 Task: Add Reviva Glycoic Acid Toner to the cart.
Action: Mouse moved to (245, 111)
Screenshot: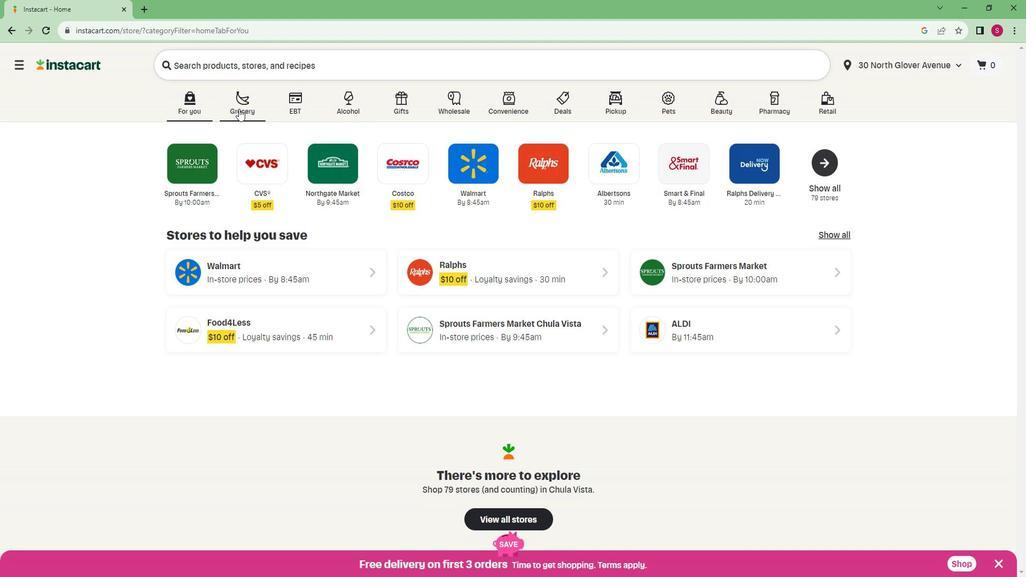 
Action: Mouse pressed left at (245, 111)
Screenshot: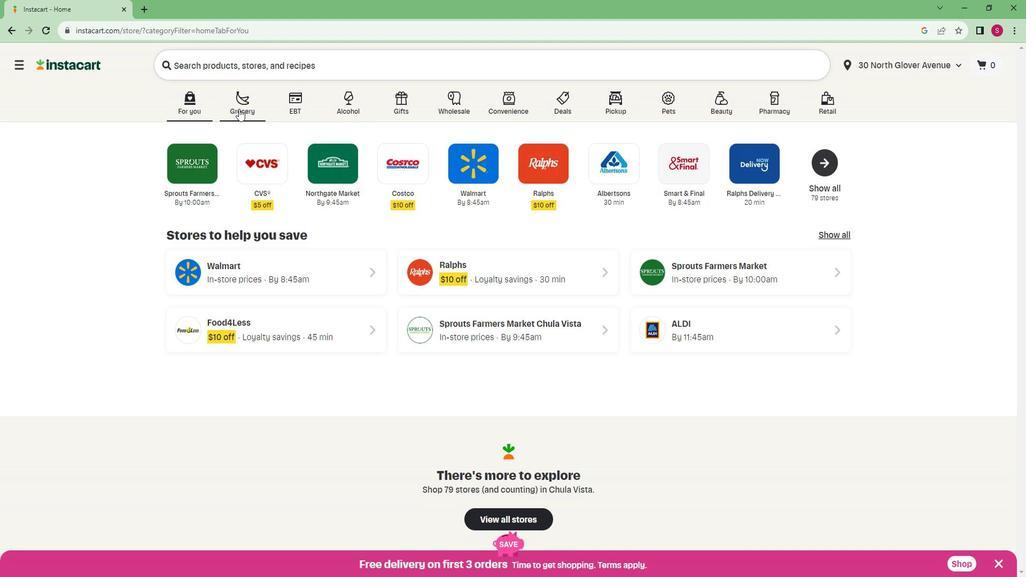 
Action: Mouse moved to (248, 301)
Screenshot: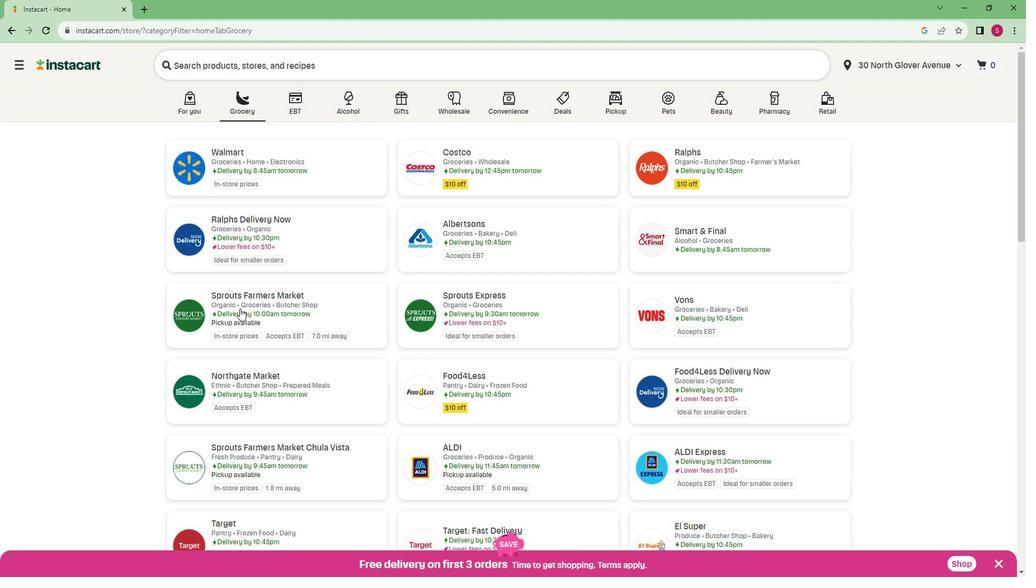 
Action: Mouse pressed left at (248, 301)
Screenshot: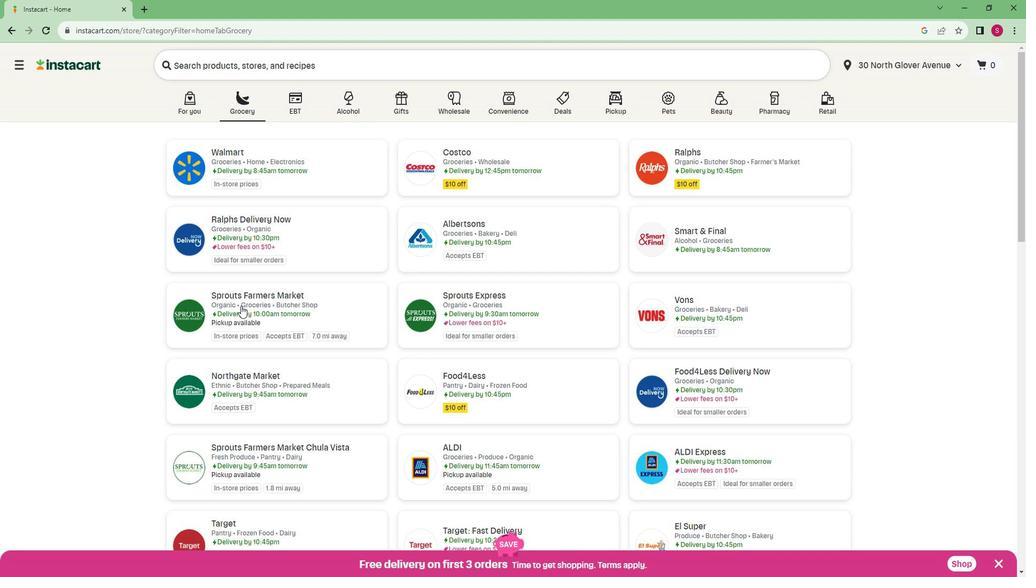
Action: Mouse moved to (60, 345)
Screenshot: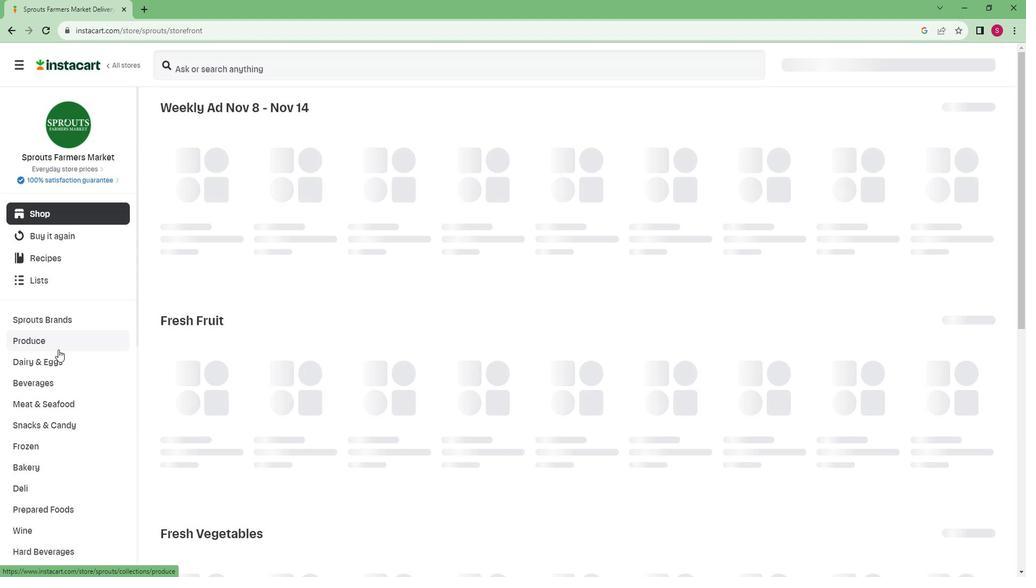 
Action: Mouse scrolled (60, 344) with delta (0, 0)
Screenshot: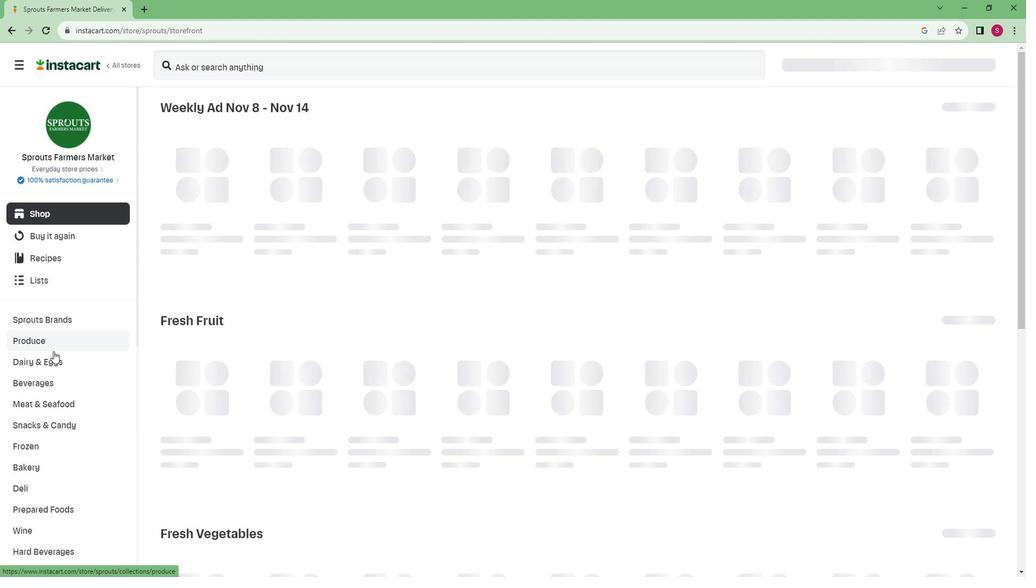 
Action: Mouse scrolled (60, 344) with delta (0, 0)
Screenshot: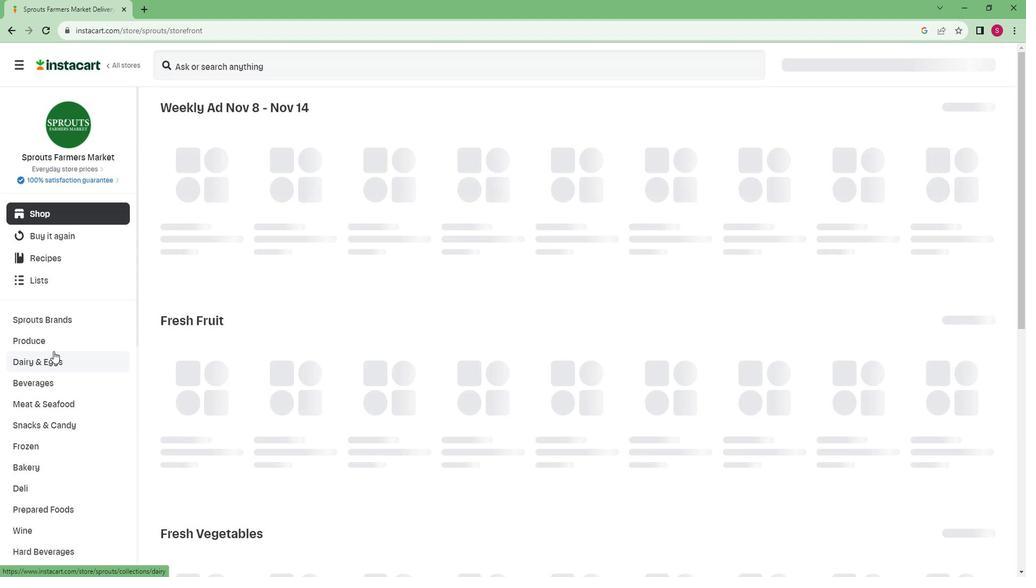 
Action: Mouse scrolled (60, 344) with delta (0, 0)
Screenshot: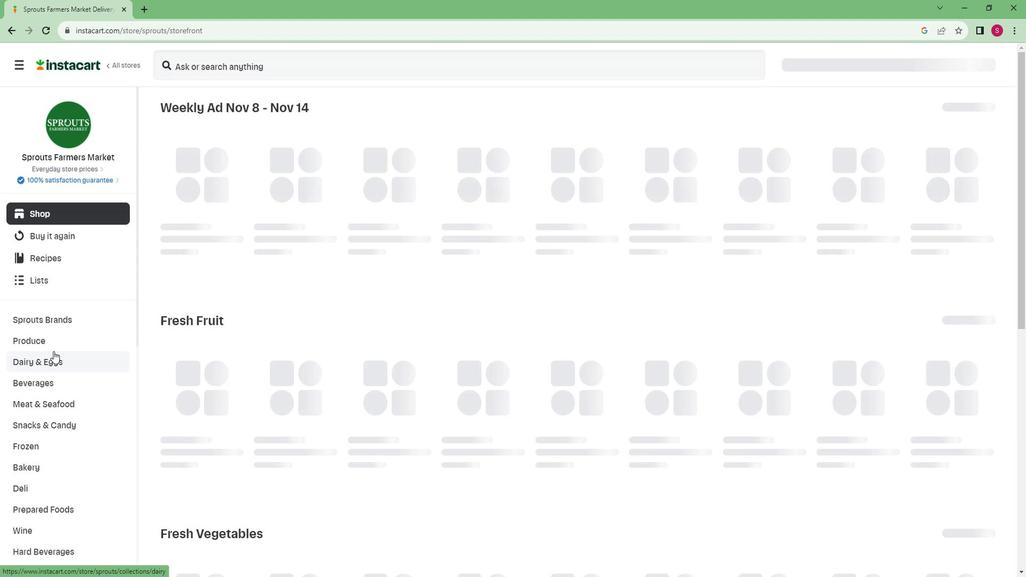 
Action: Mouse scrolled (60, 344) with delta (0, 0)
Screenshot: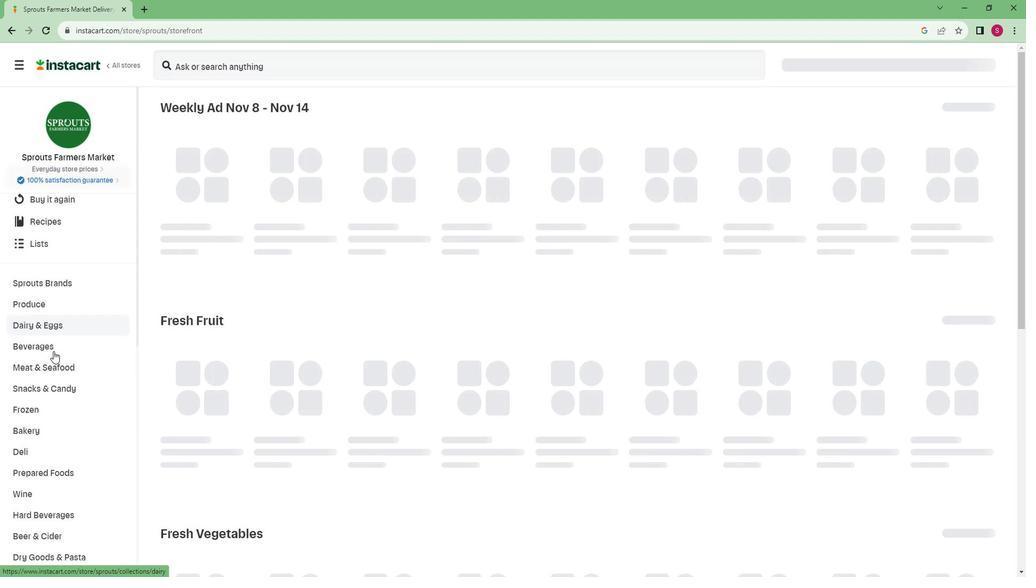 
Action: Mouse moved to (59, 345)
Screenshot: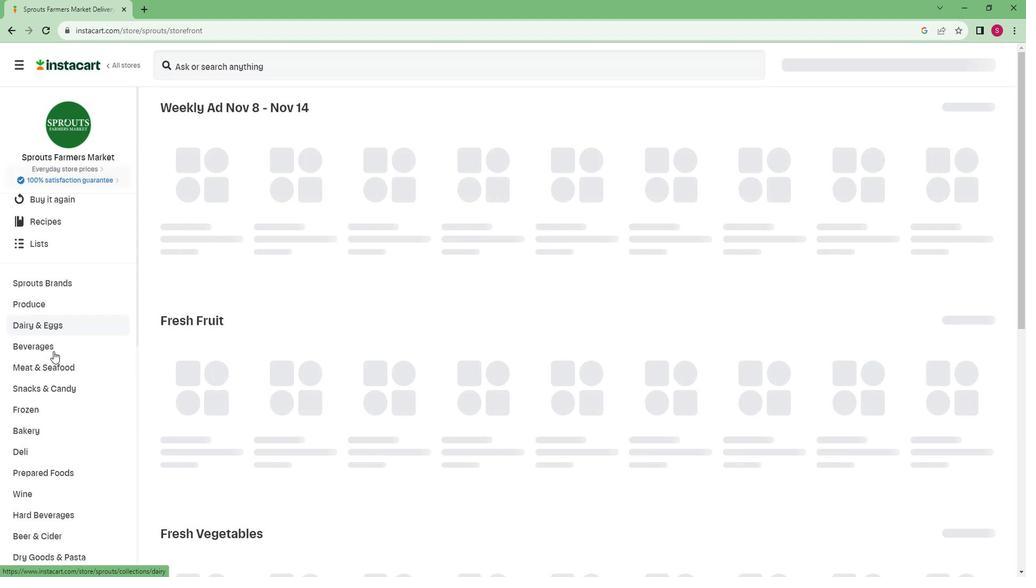 
Action: Mouse scrolled (59, 344) with delta (0, 0)
Screenshot: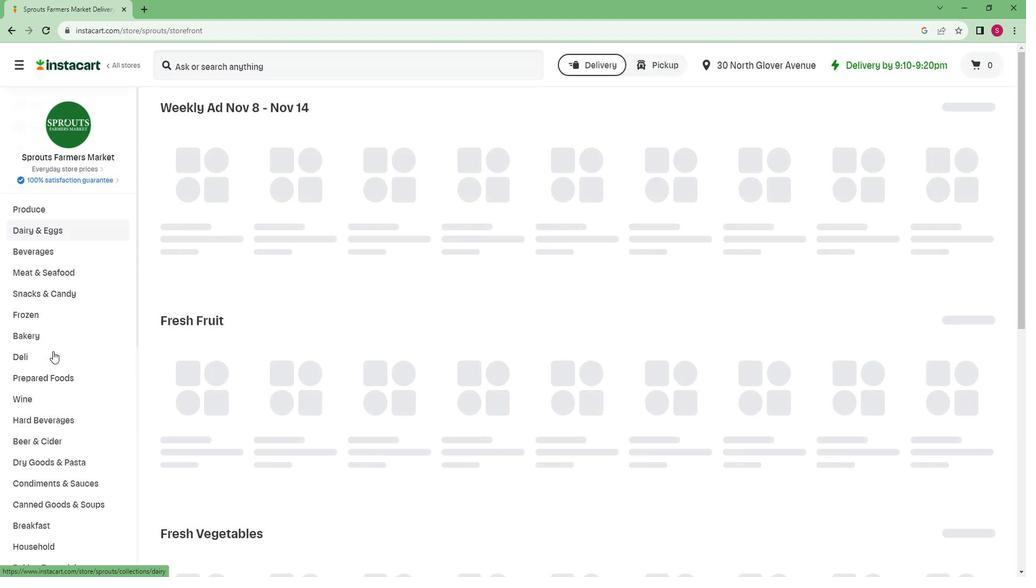 
Action: Mouse scrolled (59, 344) with delta (0, 0)
Screenshot: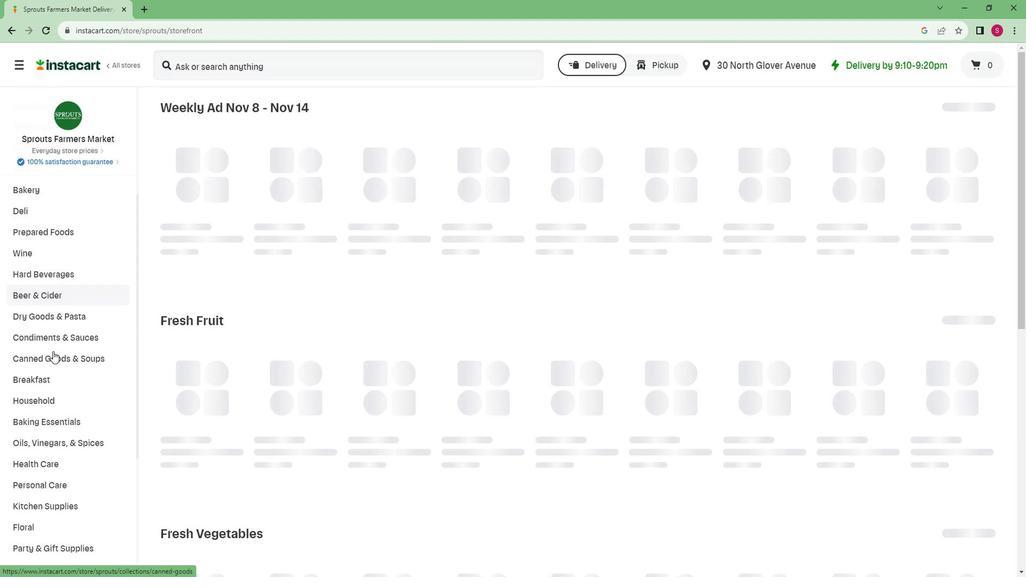
Action: Mouse scrolled (59, 344) with delta (0, 0)
Screenshot: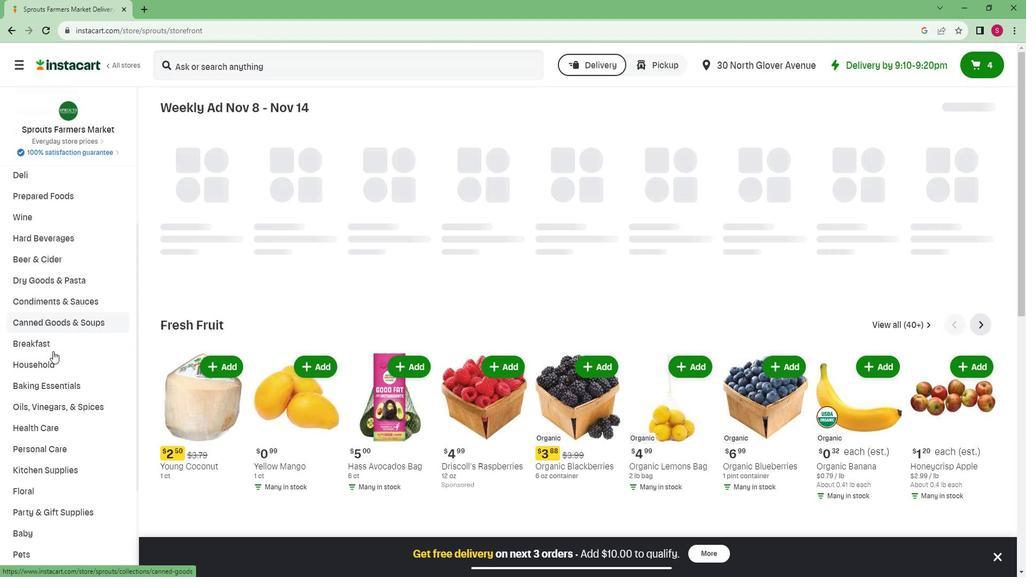 
Action: Mouse scrolled (59, 344) with delta (0, 0)
Screenshot: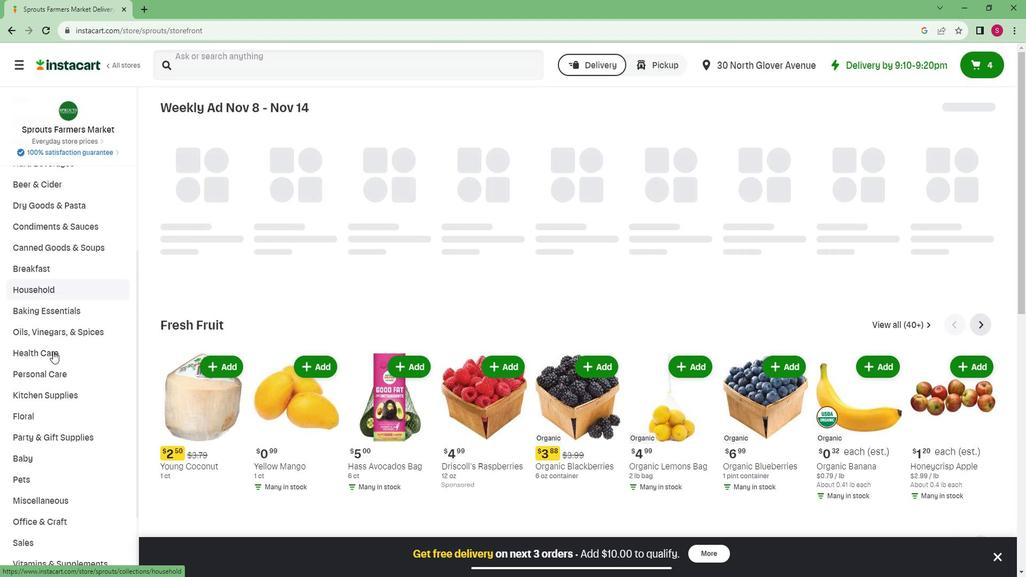 
Action: Mouse scrolled (59, 344) with delta (0, 0)
Screenshot: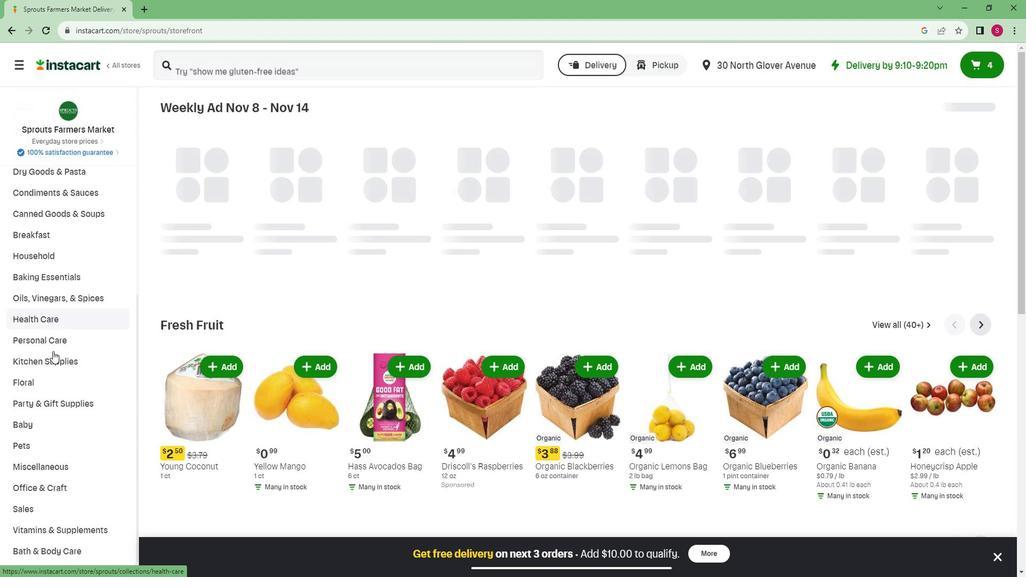 
Action: Mouse scrolled (59, 344) with delta (0, 0)
Screenshot: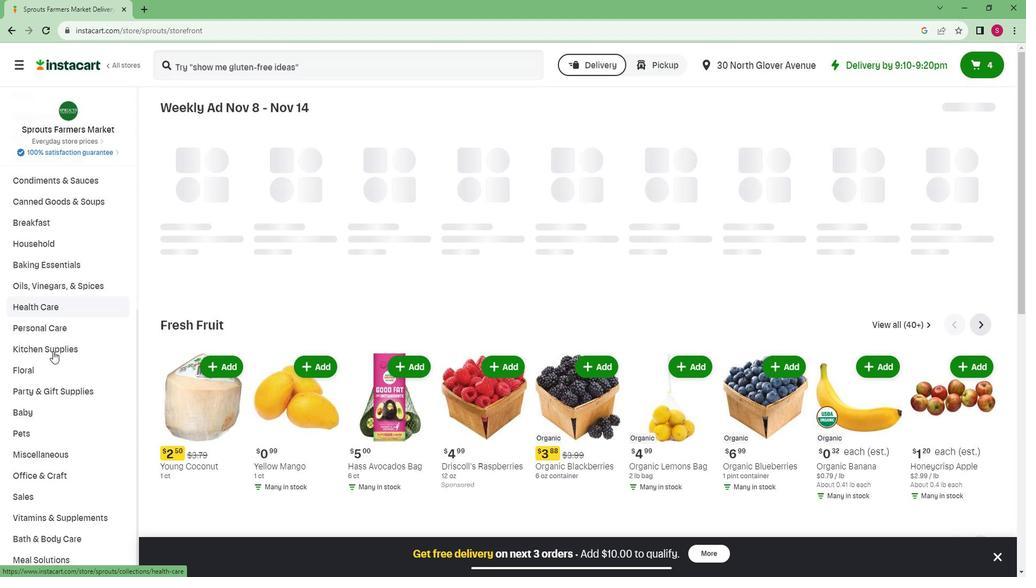 
Action: Mouse scrolled (59, 344) with delta (0, 0)
Screenshot: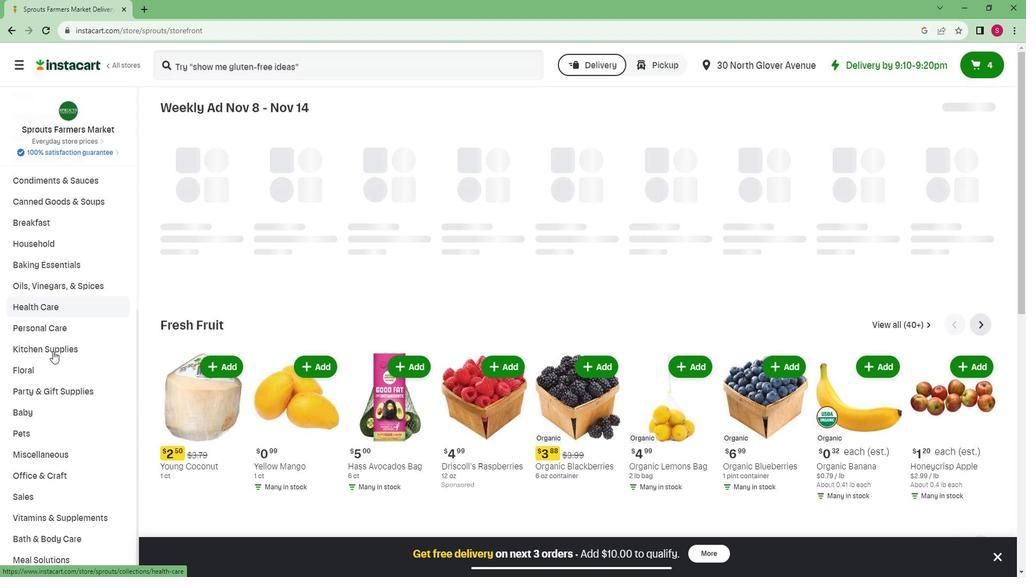 
Action: Mouse moved to (35, 529)
Screenshot: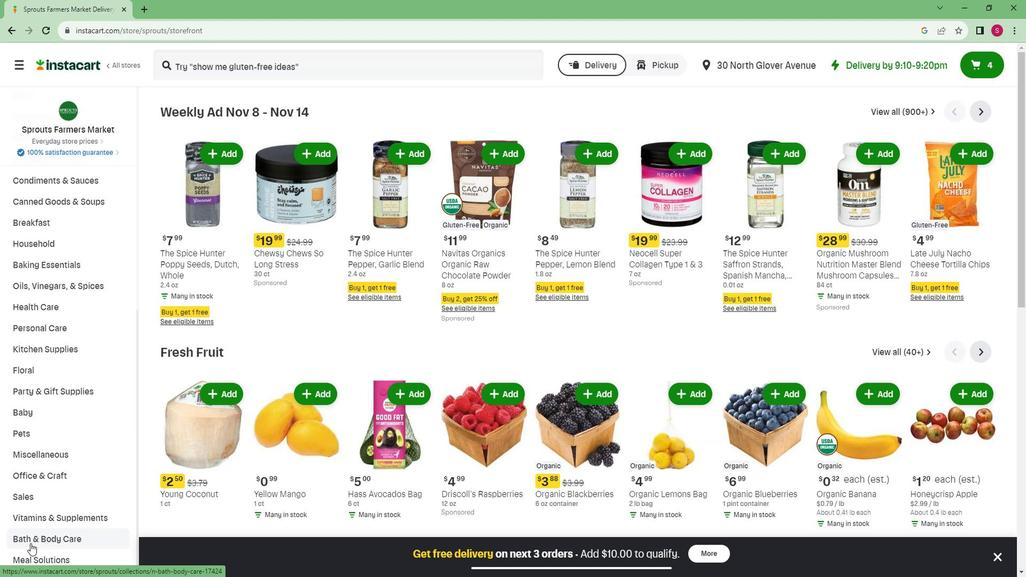 
Action: Mouse pressed left at (35, 529)
Screenshot: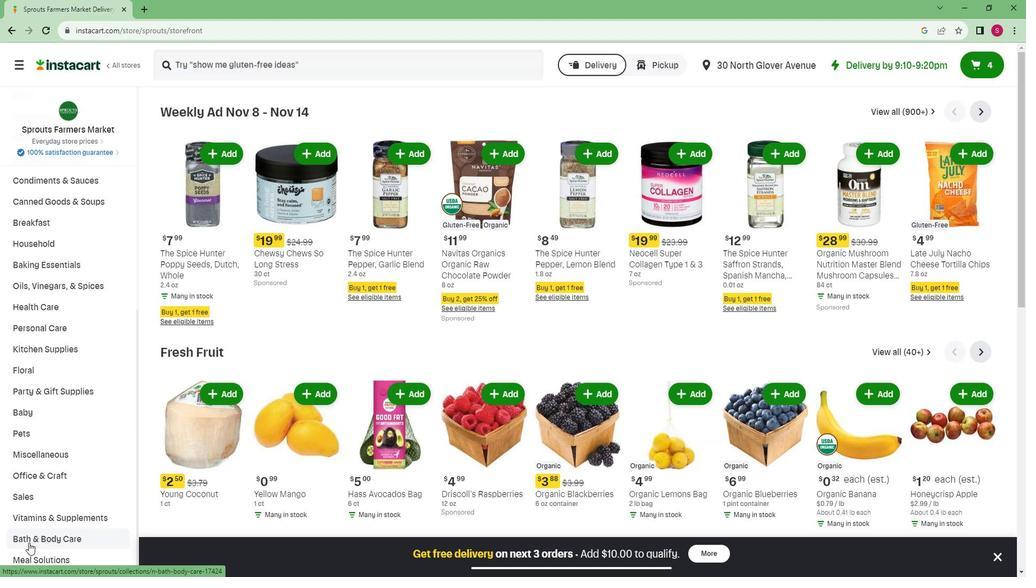 
Action: Mouse moved to (643, 144)
Screenshot: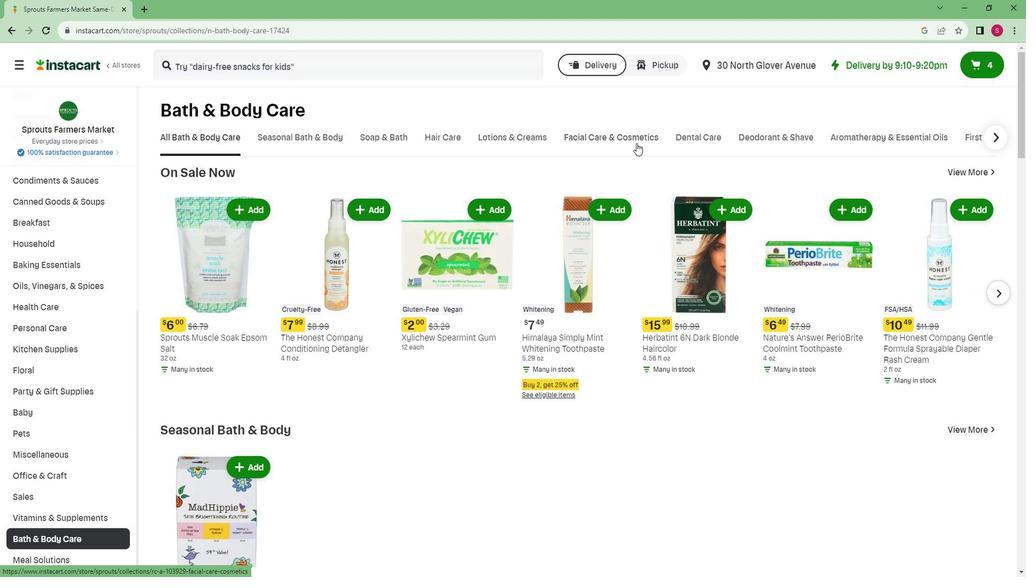 
Action: Mouse pressed left at (643, 144)
Screenshot: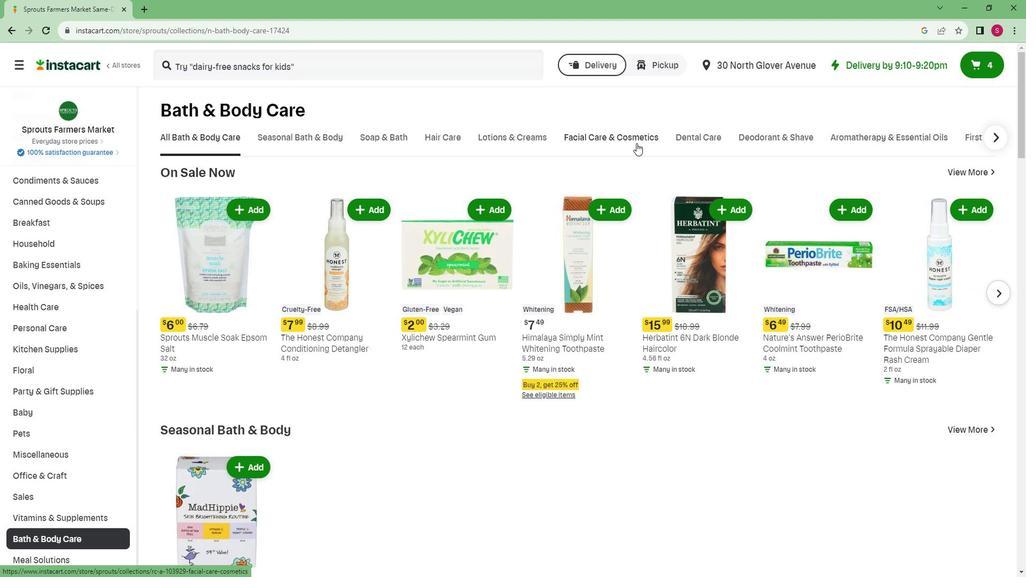 
Action: Mouse moved to (230, 71)
Screenshot: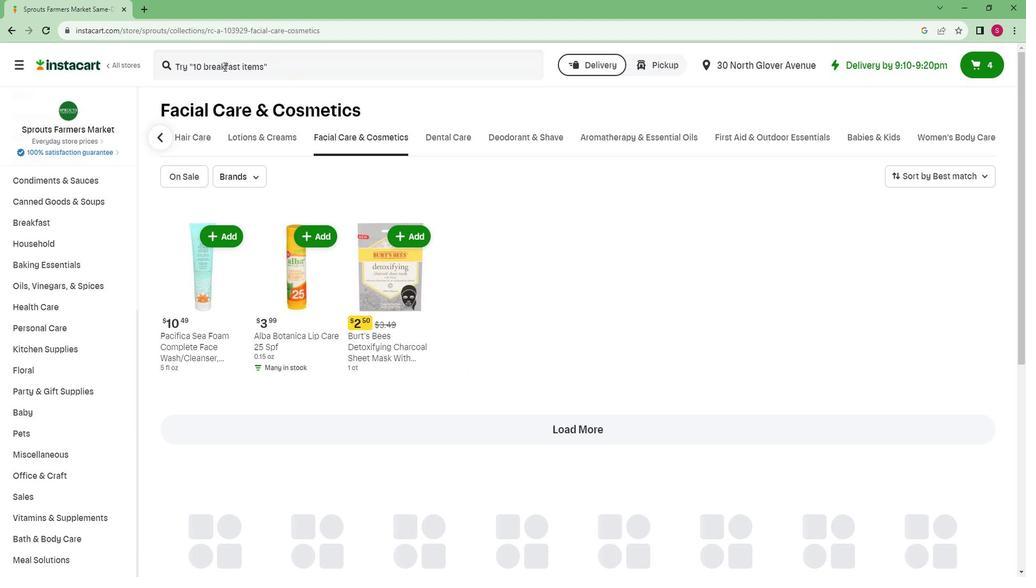 
Action: Mouse pressed left at (230, 71)
Screenshot: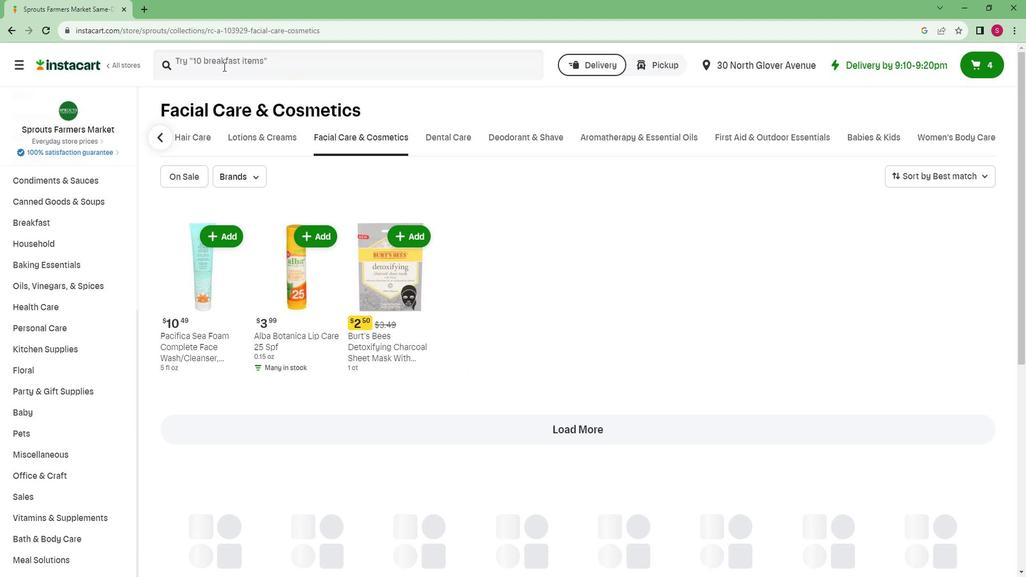 
Action: Mouse pressed left at (230, 71)
Screenshot: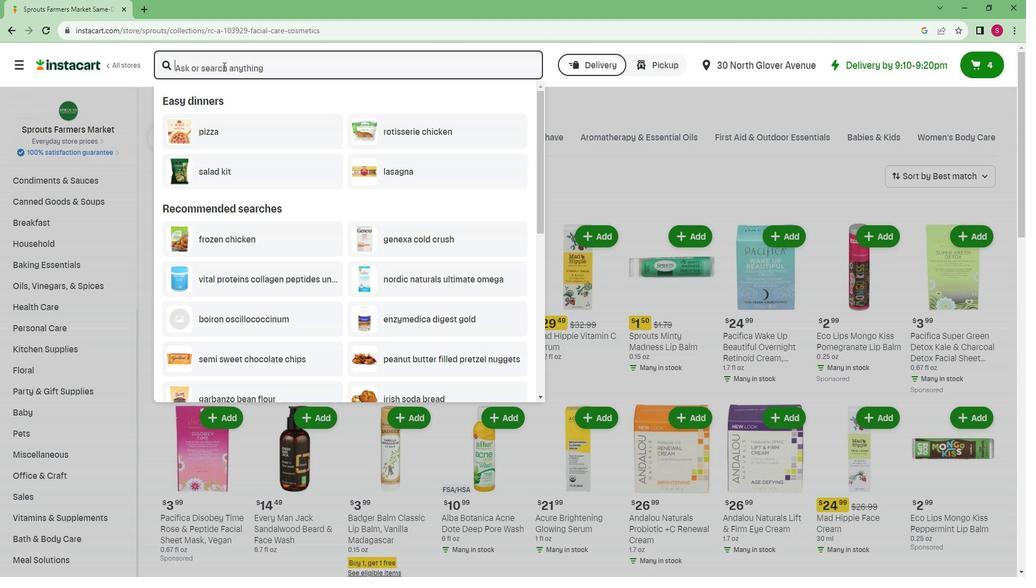 
Action: Key pressed <Key.caps_lock>R<Key.caps_lock>eviva<Key.space><Key.caps_lock>G<Key.caps_lock>lycolic<Key.space><Key.caps_lock>A<Key.caps_lock>cid<Key.space><Key.caps_lock>T<Key.caps_lock>oner<Key.enter>
Screenshot: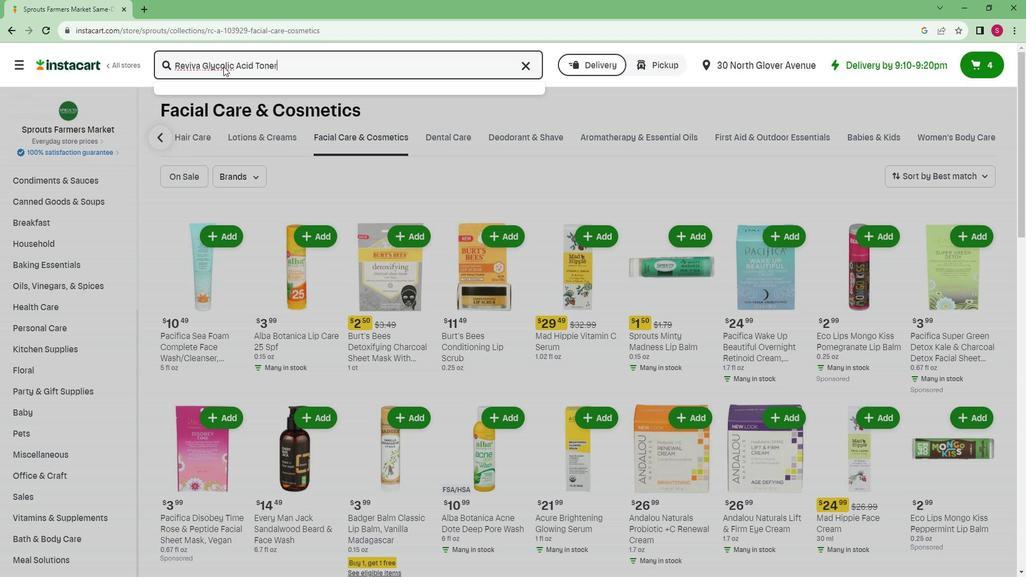 
Action: Mouse moved to (291, 157)
Screenshot: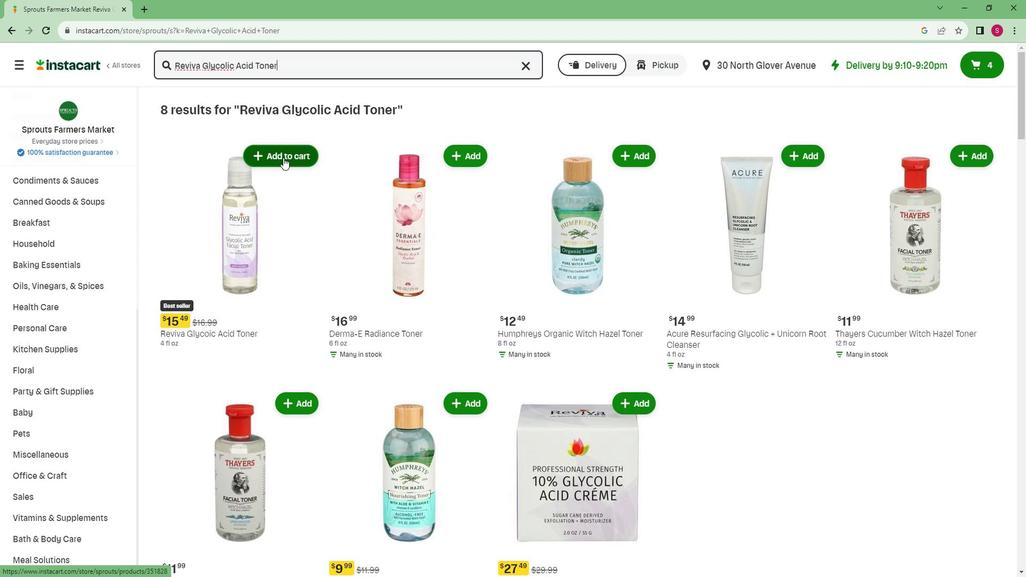 
Action: Mouse pressed left at (291, 157)
Screenshot: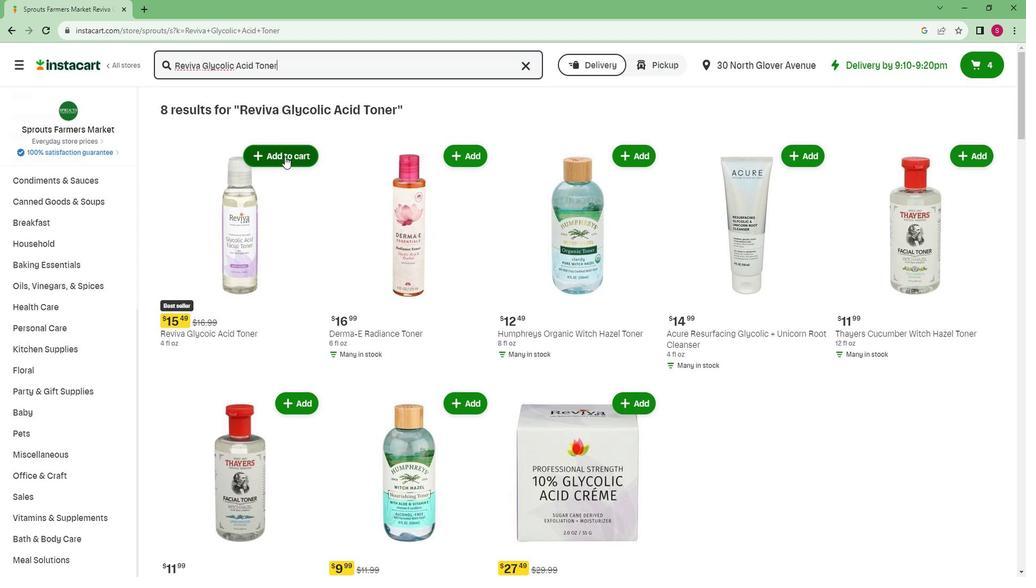 
